 Task: Reply to email with the signature Bethany Lewis with the subject 'Appointment reminder' from softage.1@softage.net with the message 'Could you please provide feedback on the latest version of the project timeline?'
Action: Mouse moved to (1114, 279)
Screenshot: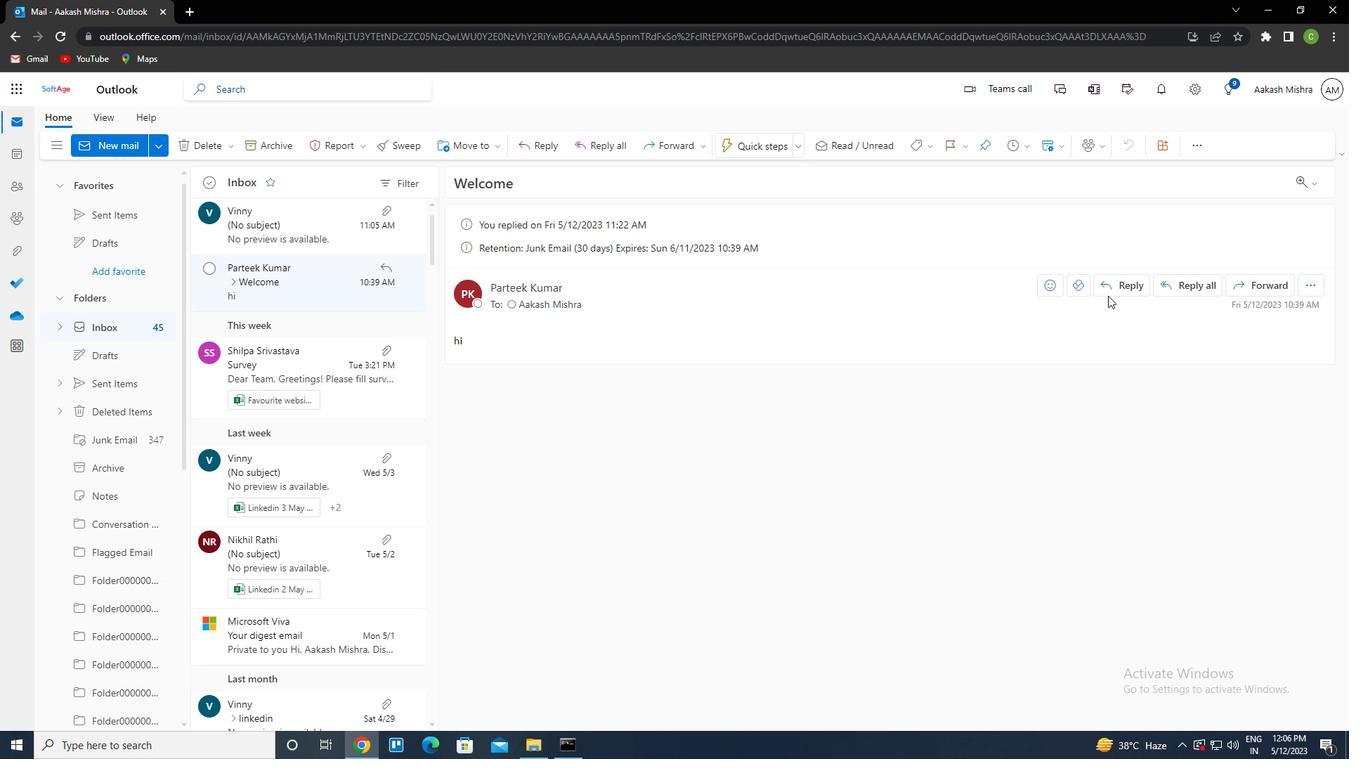 
Action: Mouse pressed left at (1114, 279)
Screenshot: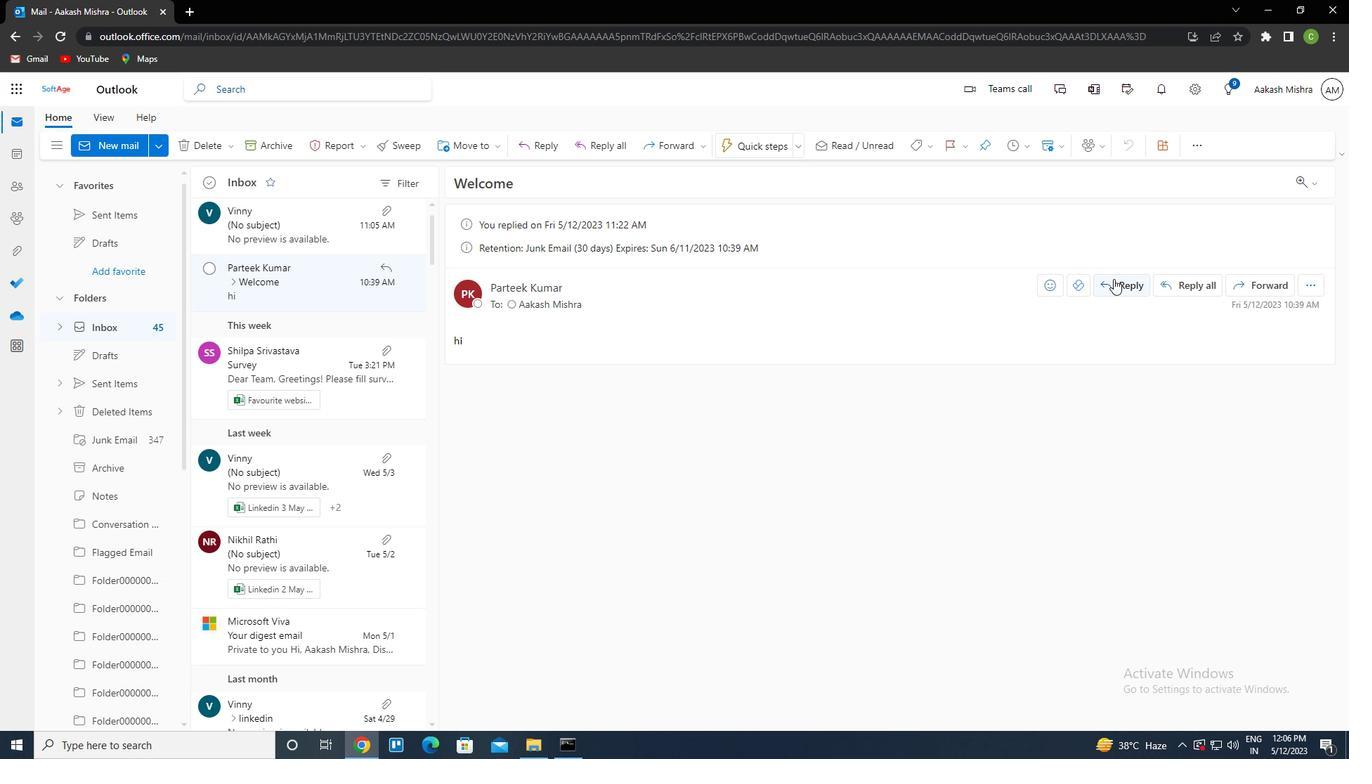 
Action: Mouse moved to (920, 153)
Screenshot: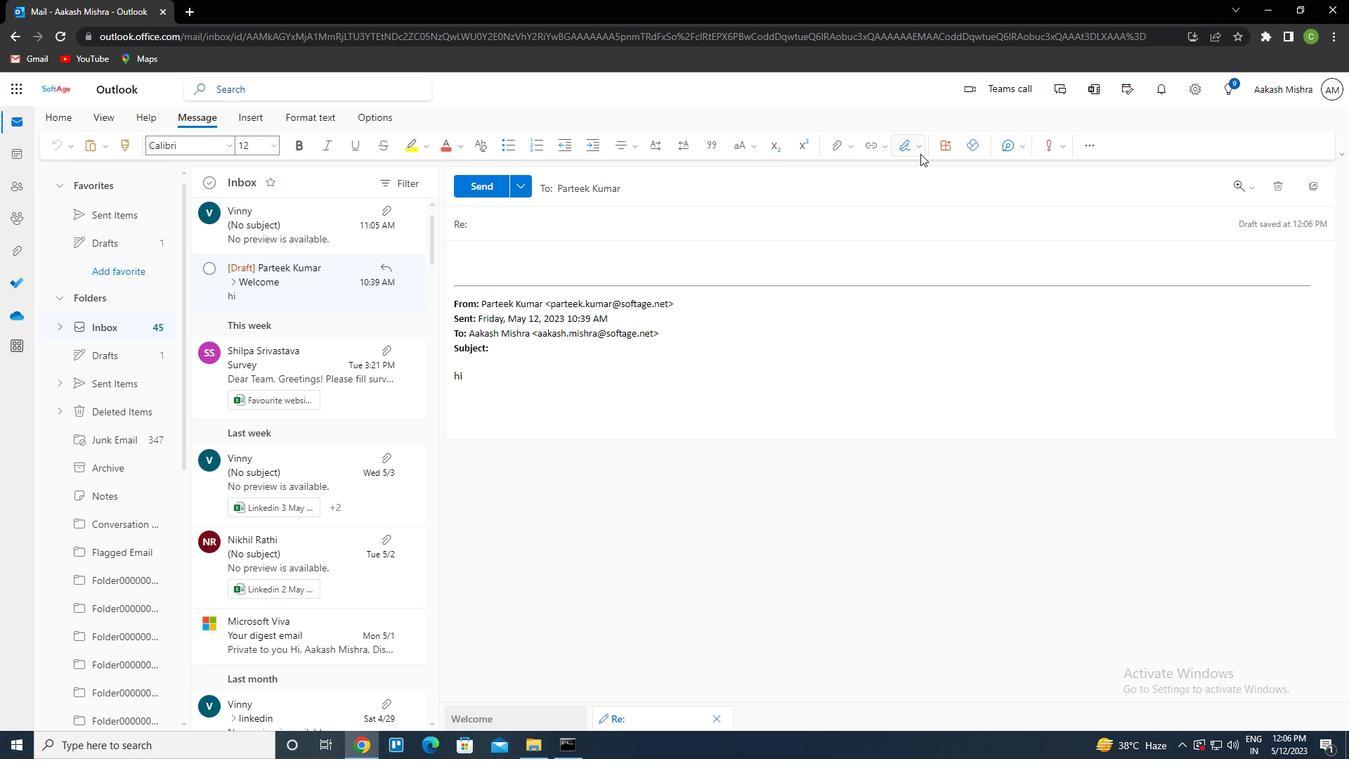 
Action: Mouse pressed left at (920, 153)
Screenshot: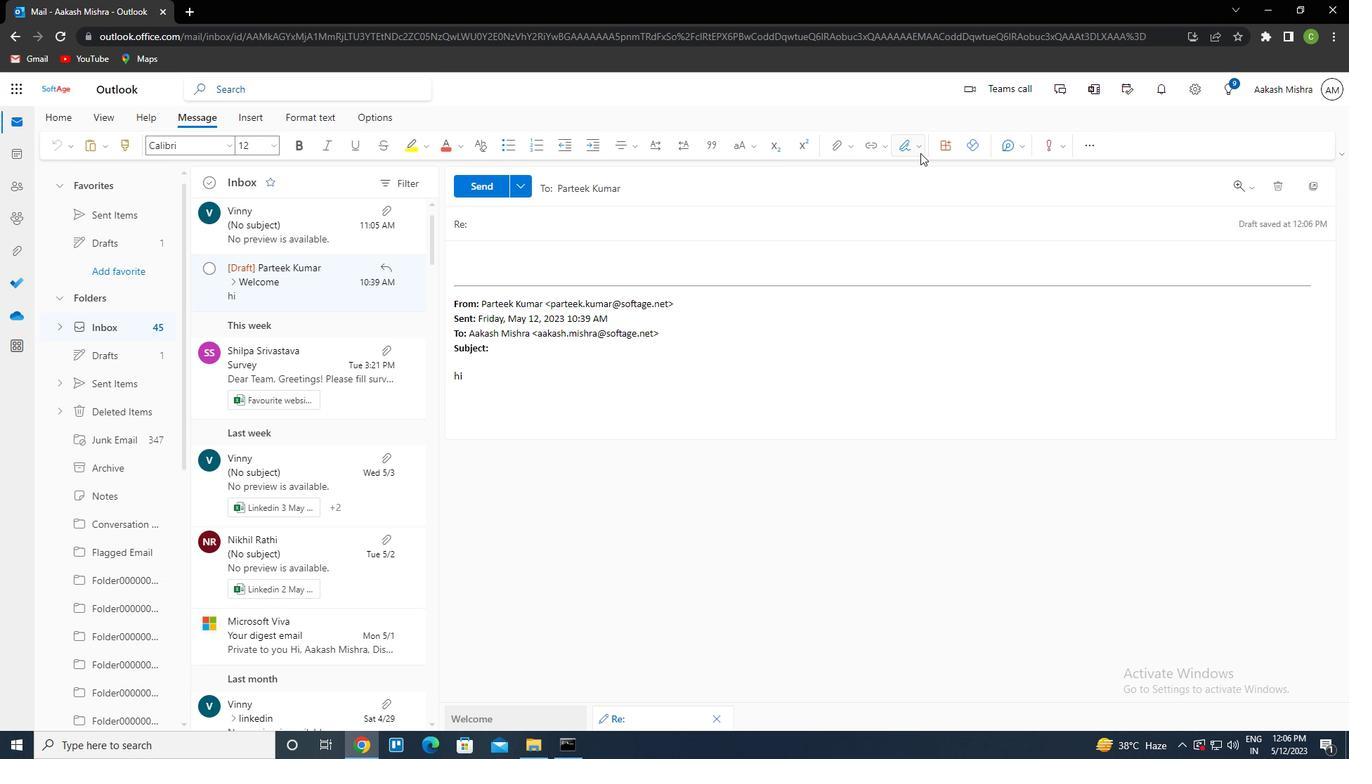 
Action: Mouse moved to (854, 605)
Screenshot: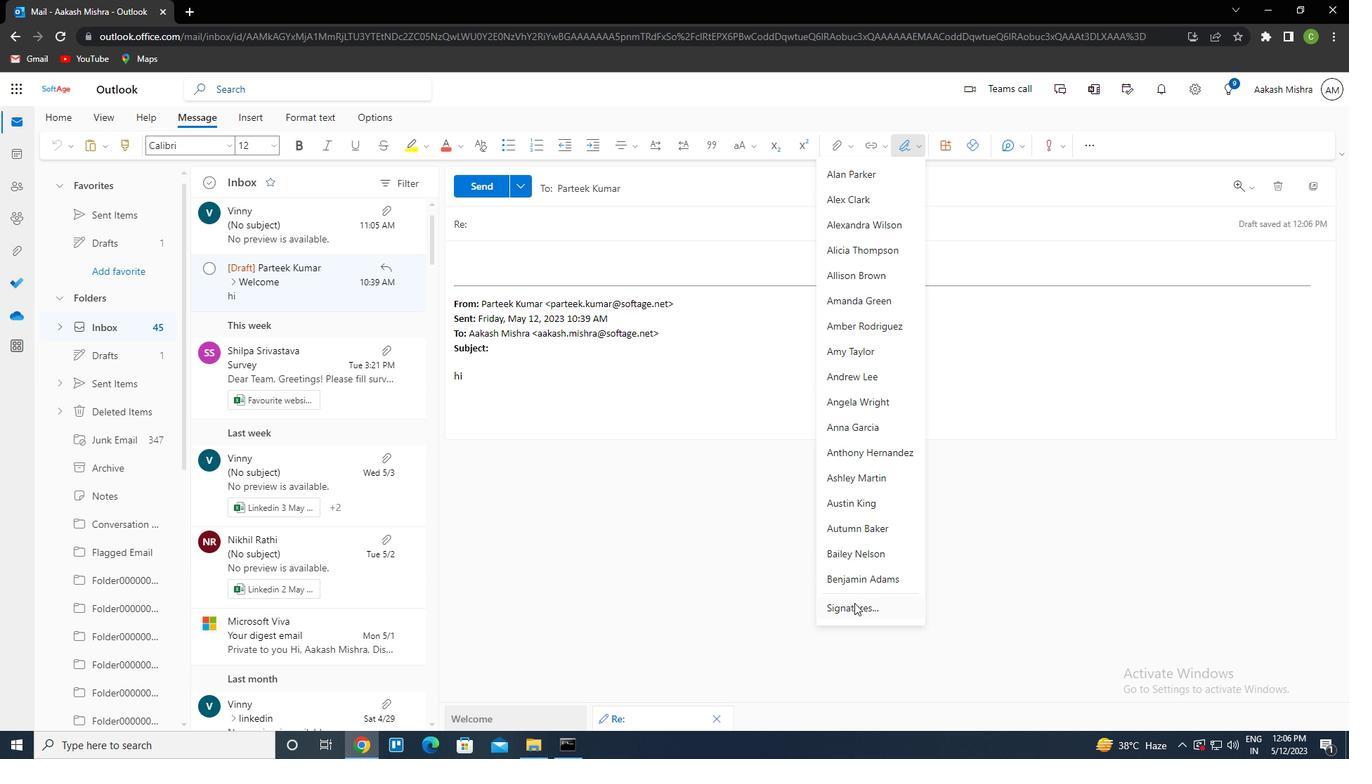 
Action: Mouse pressed left at (854, 605)
Screenshot: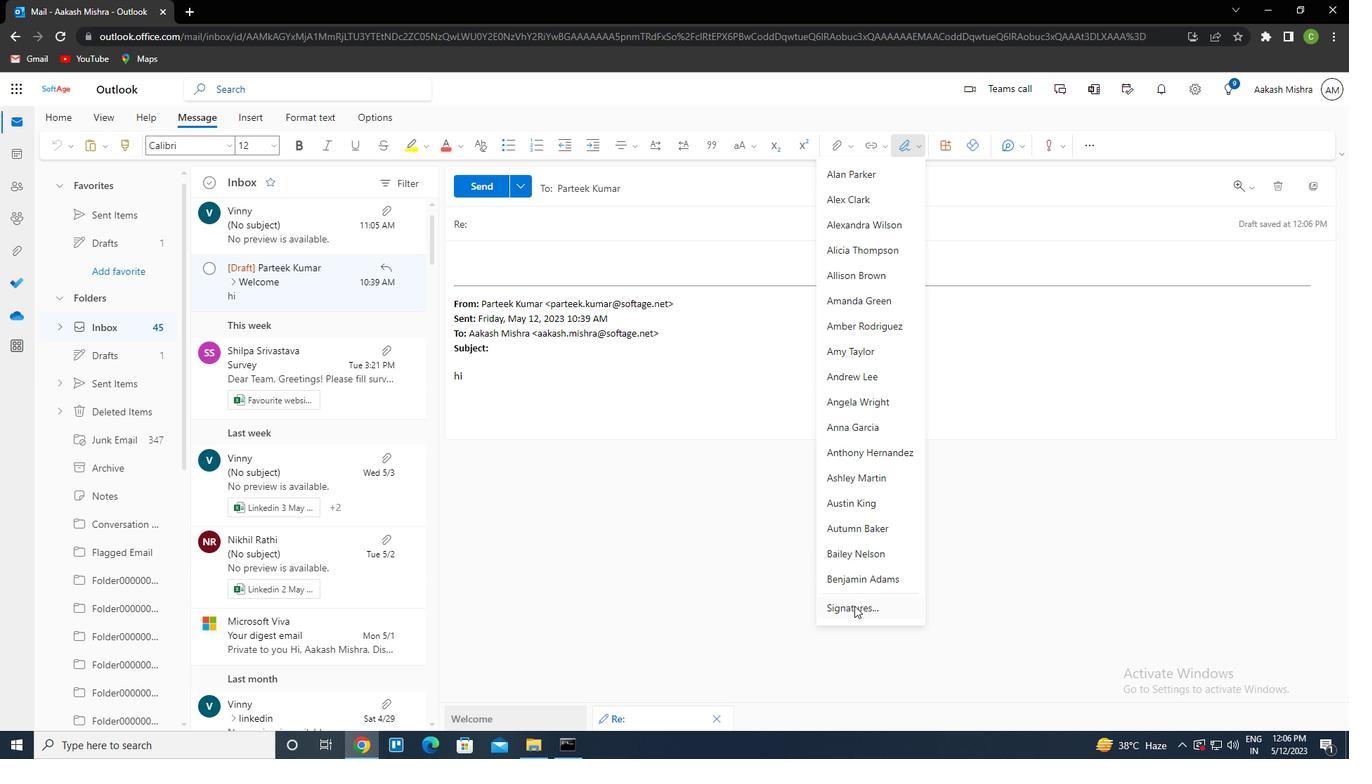 
Action: Mouse moved to (600, 232)
Screenshot: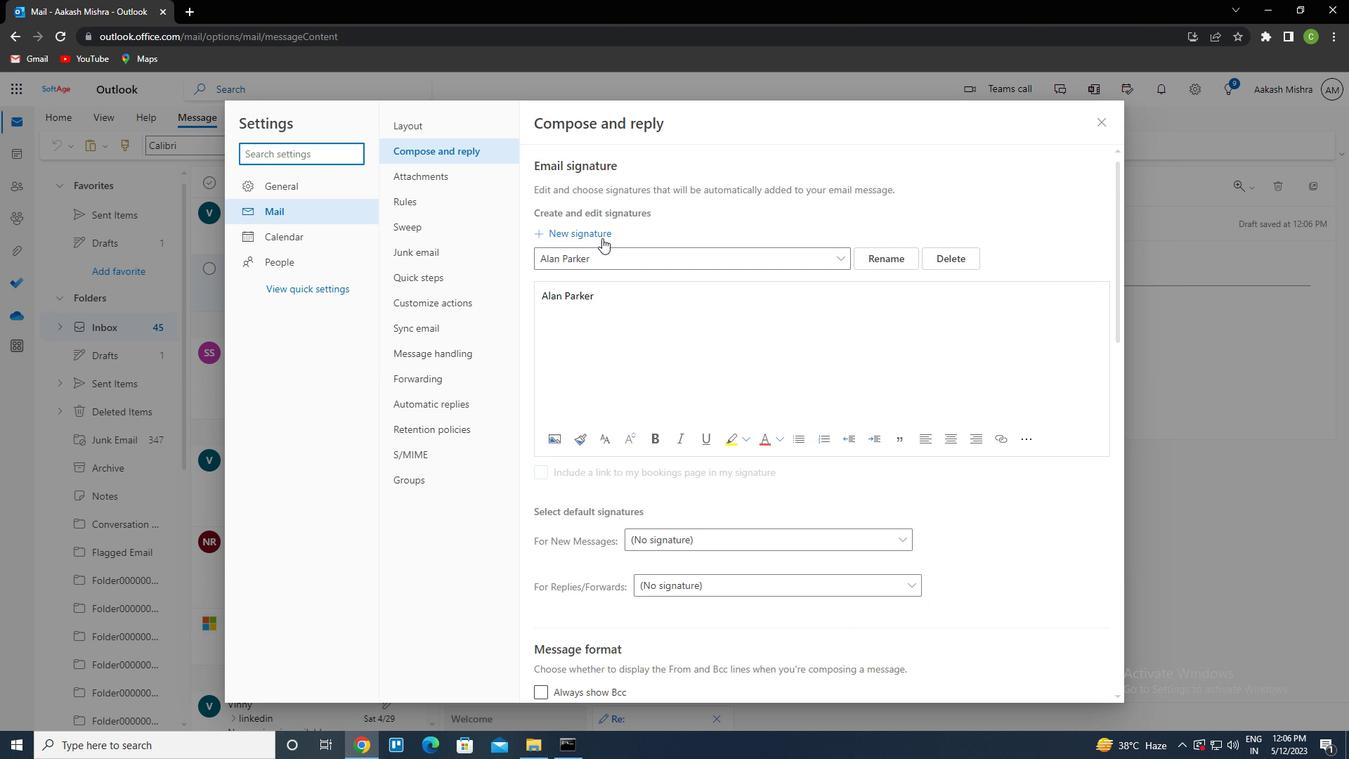 
Action: Mouse pressed left at (600, 232)
Screenshot: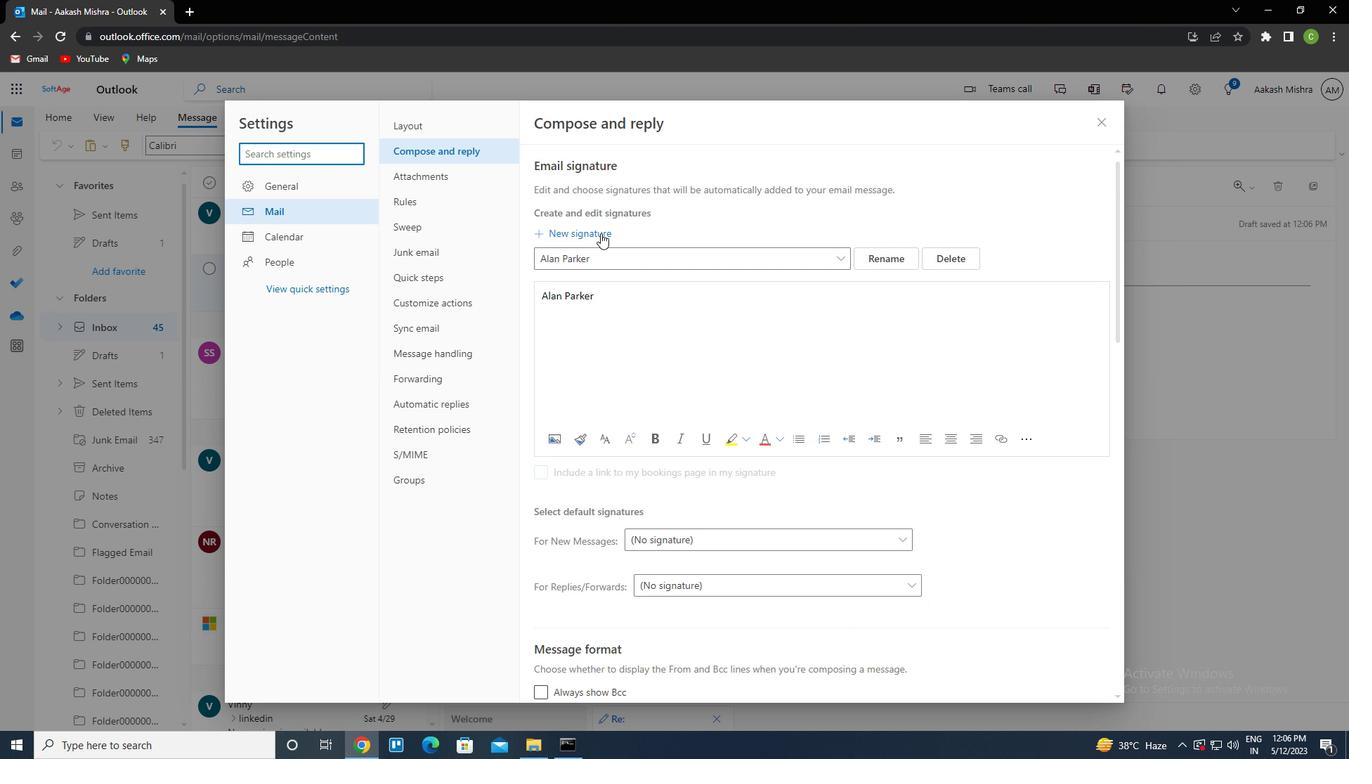 
Action: Mouse moved to (611, 257)
Screenshot: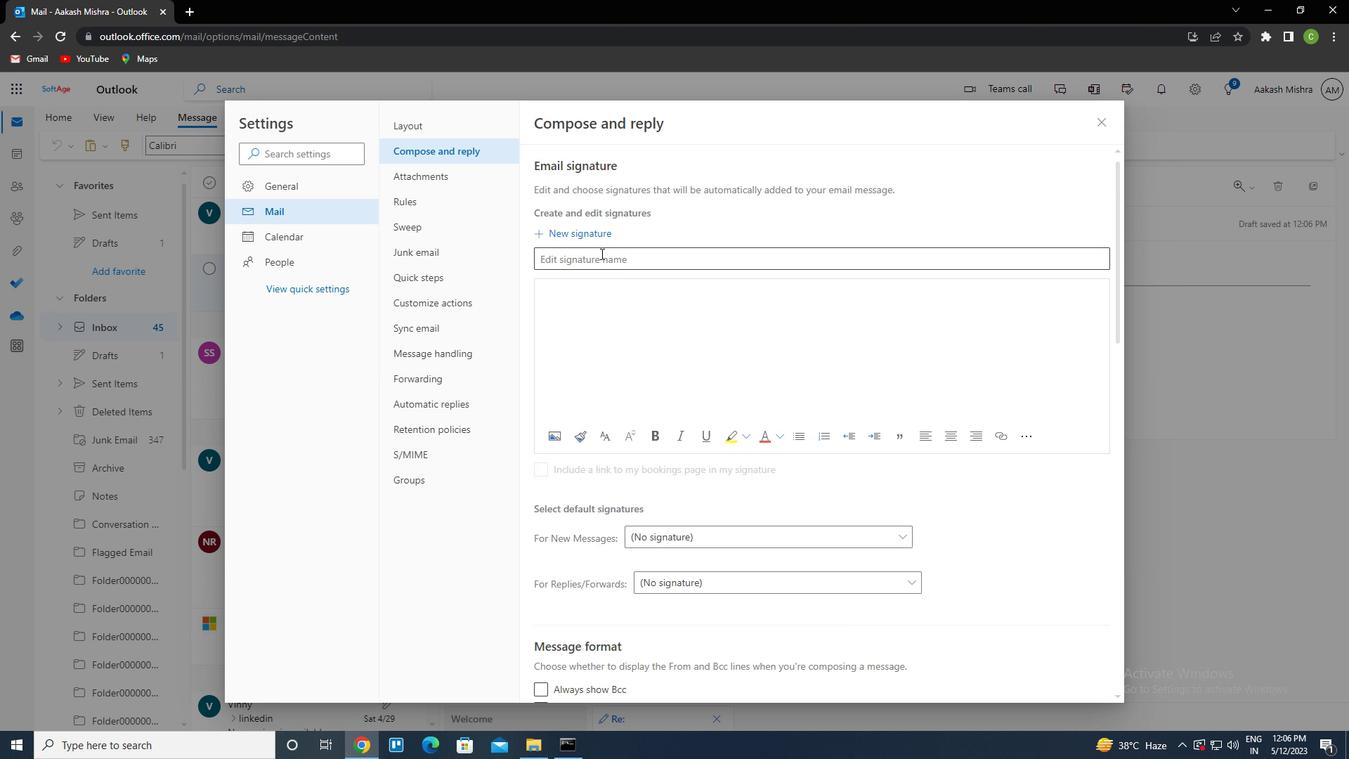 
Action: Mouse pressed left at (611, 257)
Screenshot: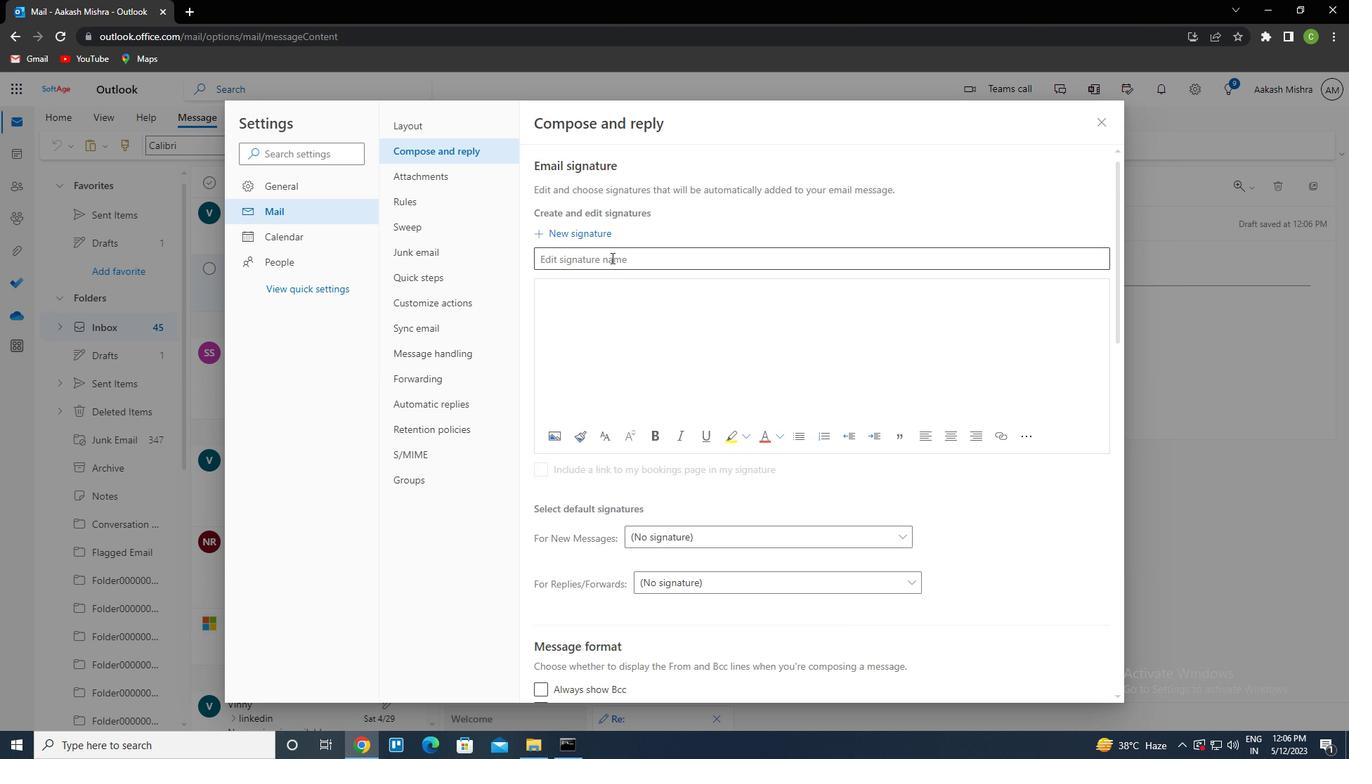 
Action: Key pressed <Key.caps_lock>b<Key.caps_lock>ethany<Key.space><Key.caps_lock>l<Key.caps_lock>ewis
Screenshot: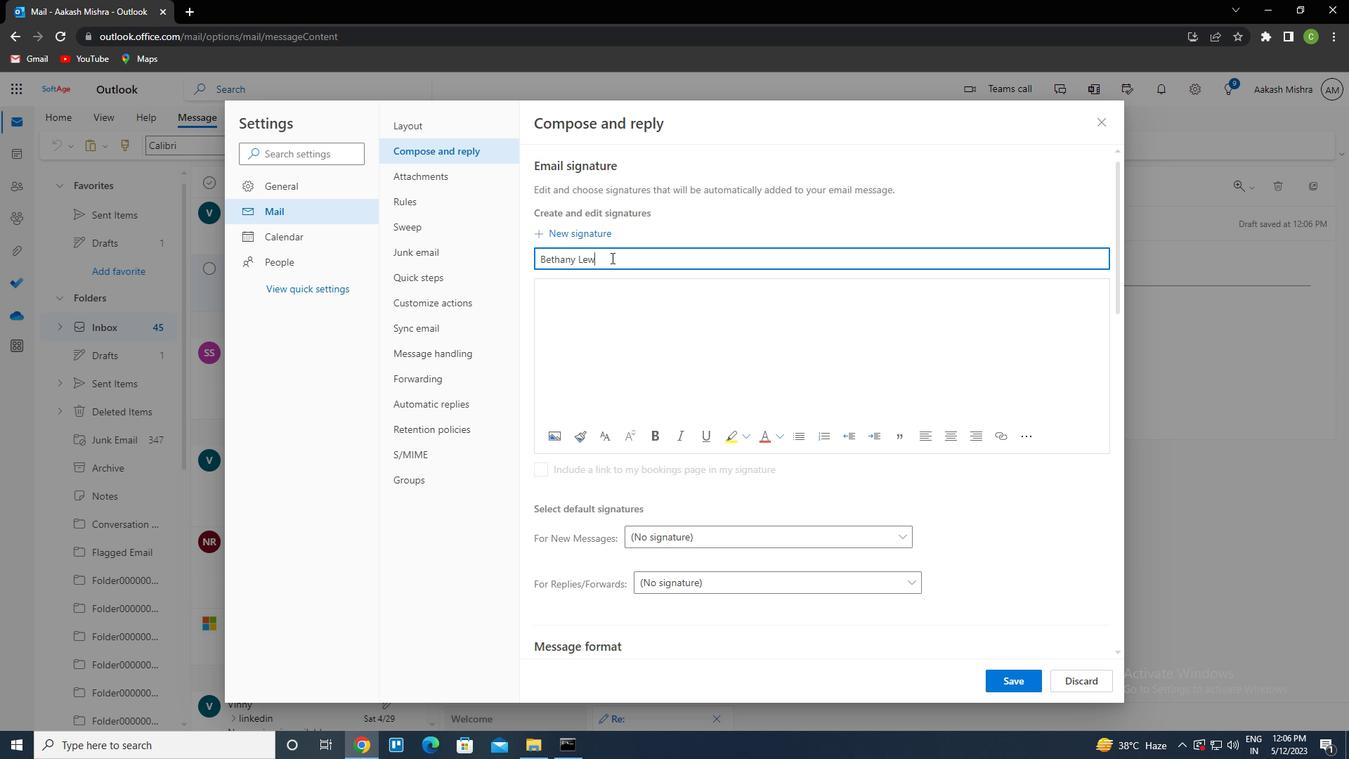 
Action: Mouse moved to (601, 291)
Screenshot: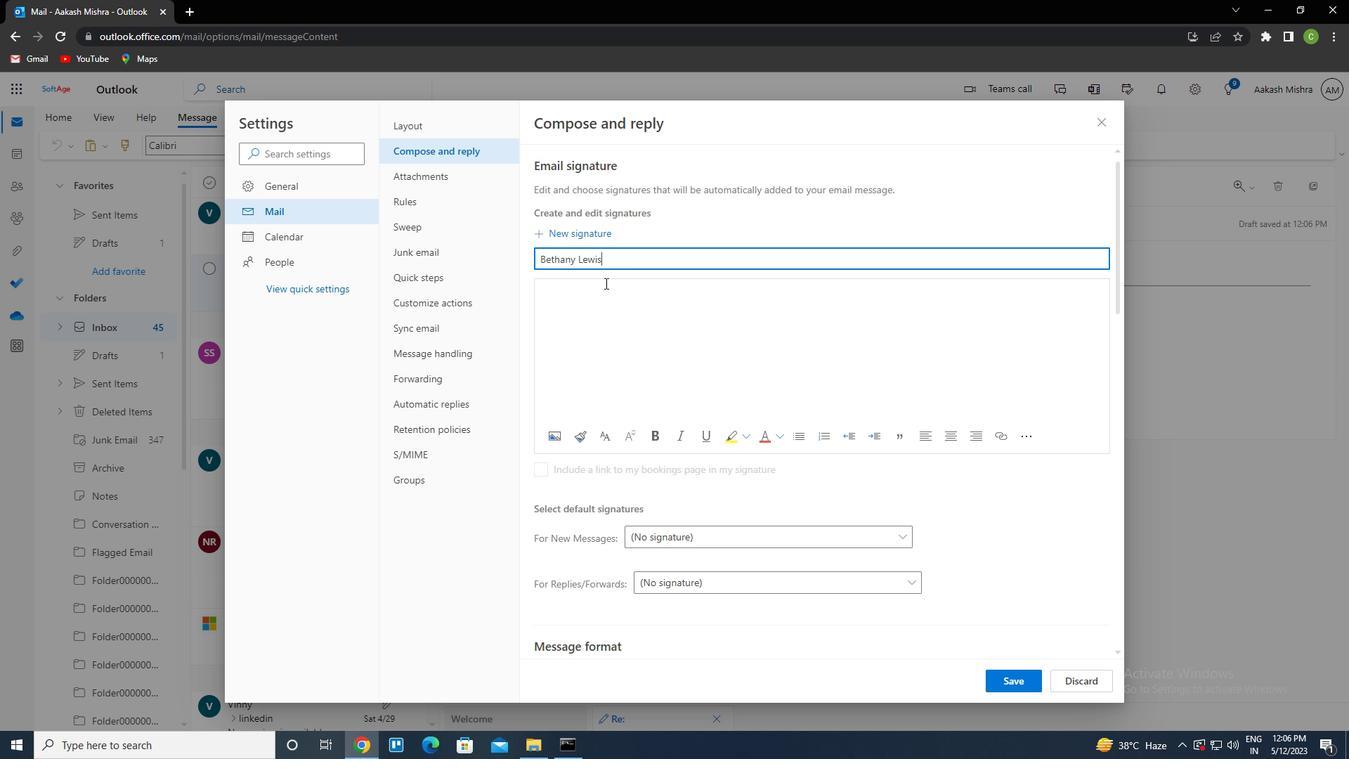 
Action: Mouse pressed left at (601, 291)
Screenshot: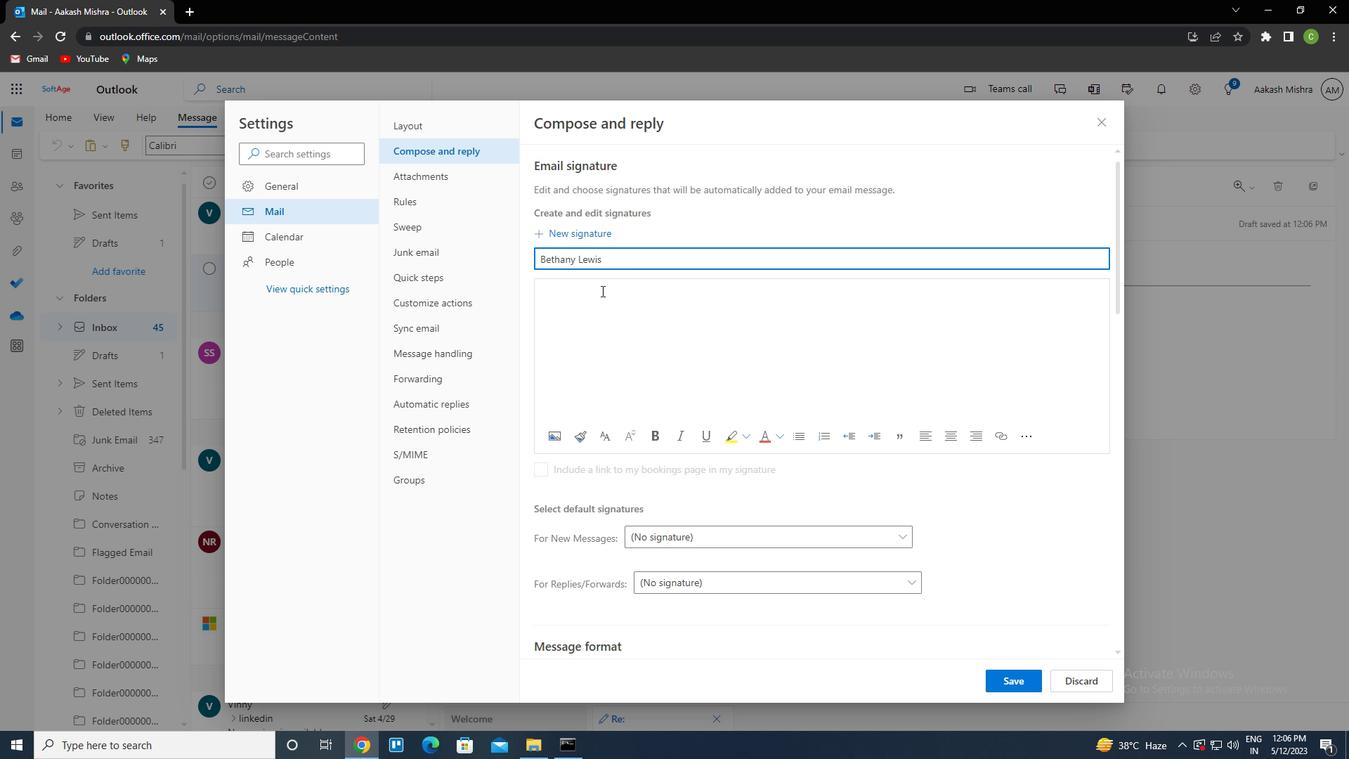 
Action: Key pressed <Key.caps_lock>b<Key.caps_lock>ethany<Key.space><Key.caps_lock>l<Key.caps_lock>ewis
Screenshot: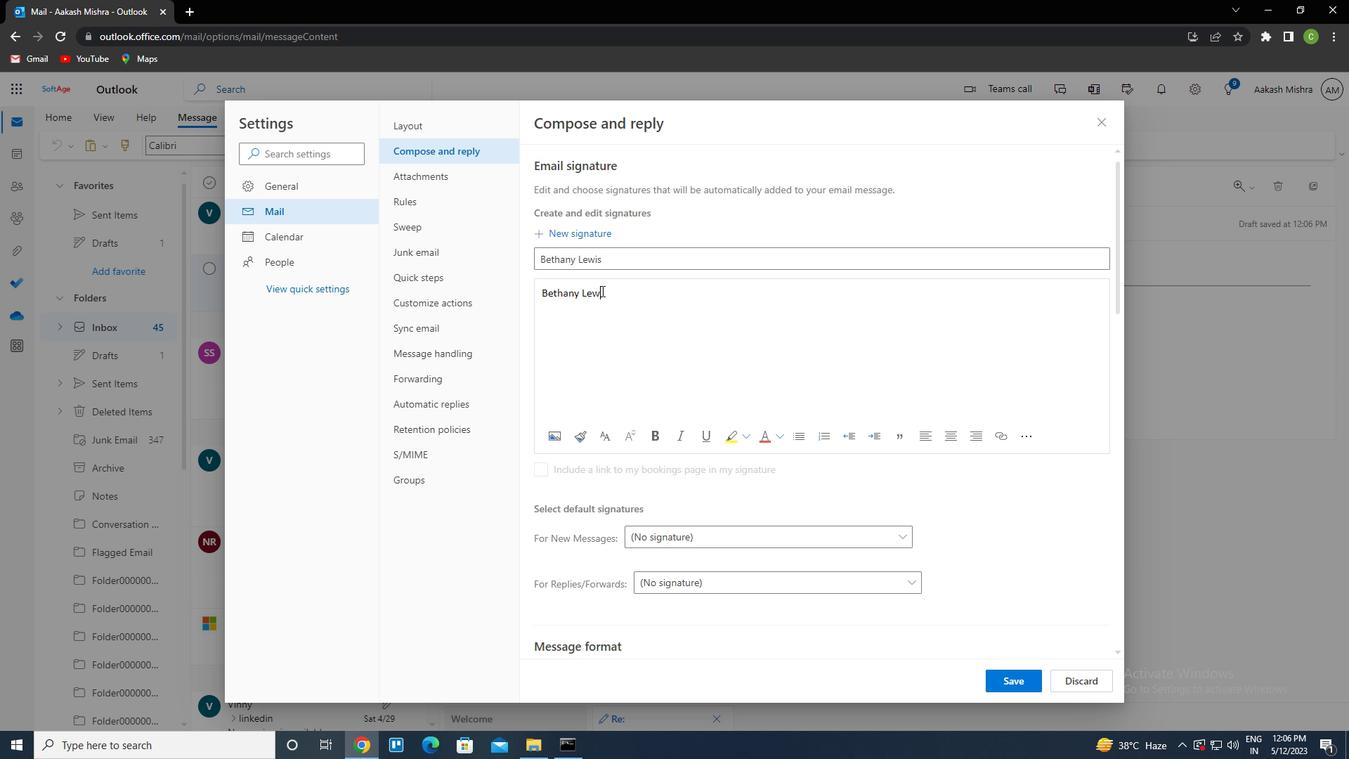 
Action: Mouse moved to (1019, 675)
Screenshot: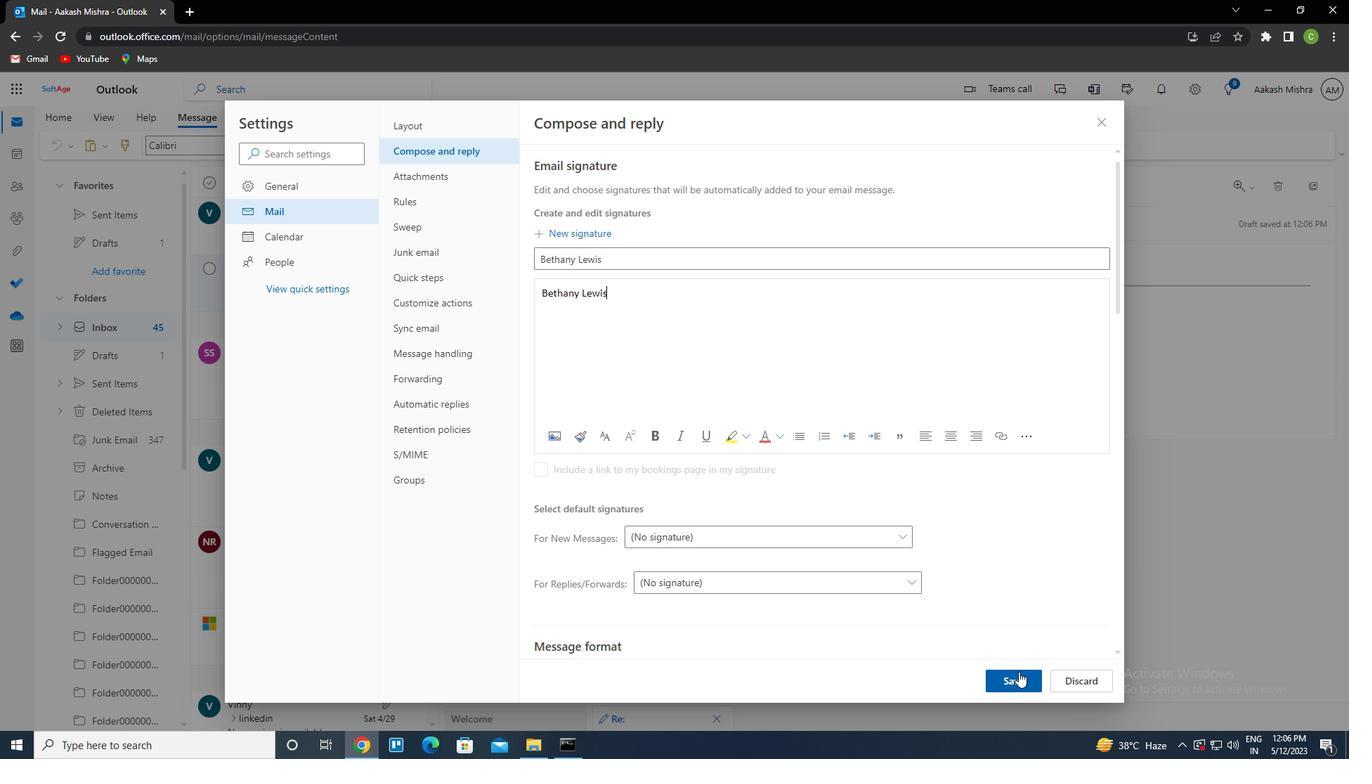 
Action: Mouse pressed left at (1019, 675)
Screenshot: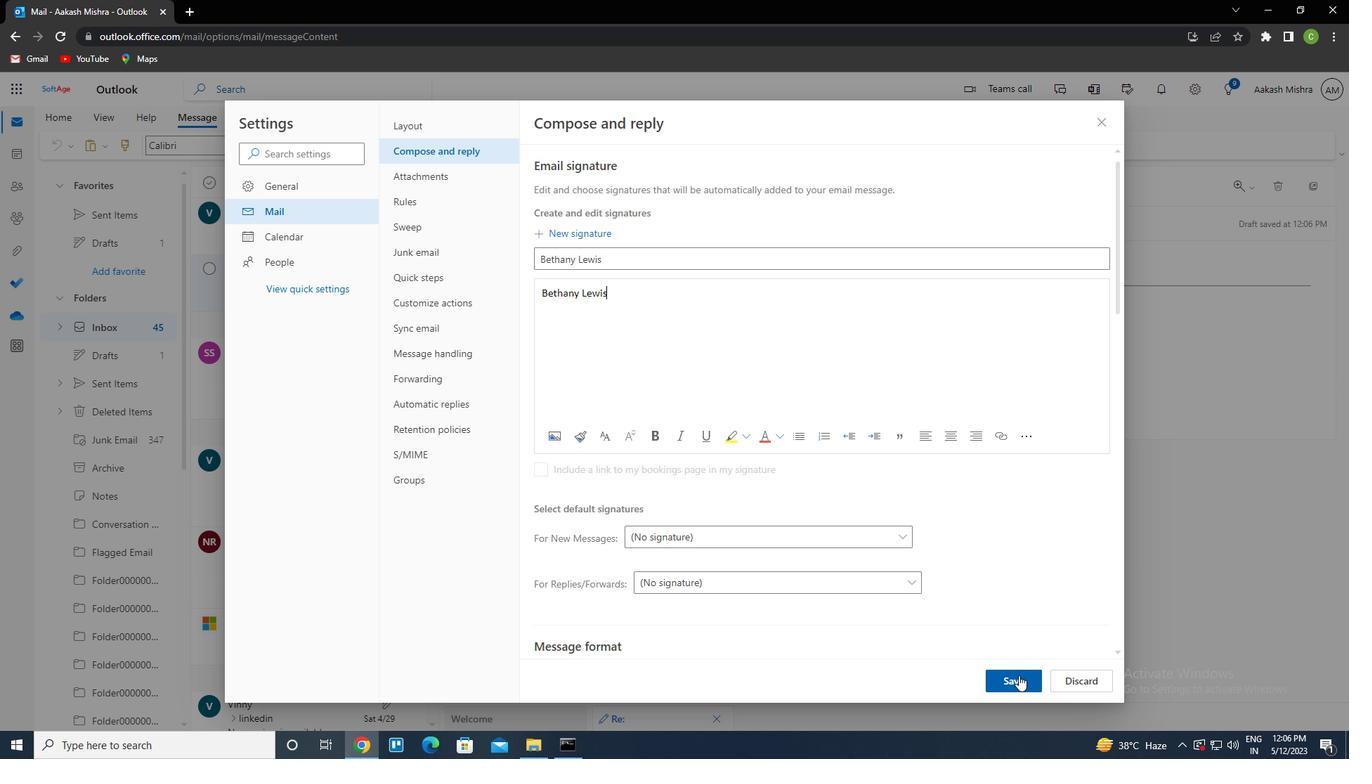 
Action: Mouse moved to (1105, 126)
Screenshot: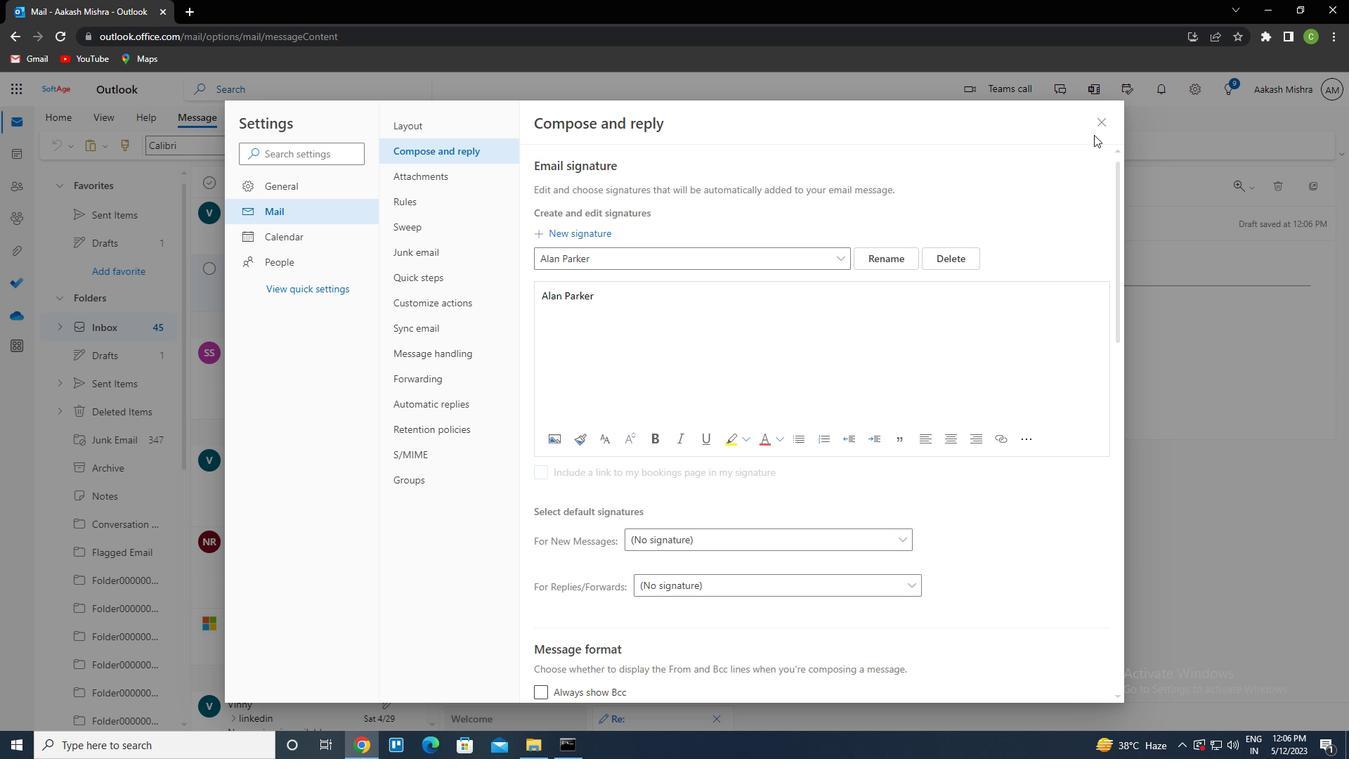
Action: Mouse pressed left at (1105, 126)
Screenshot: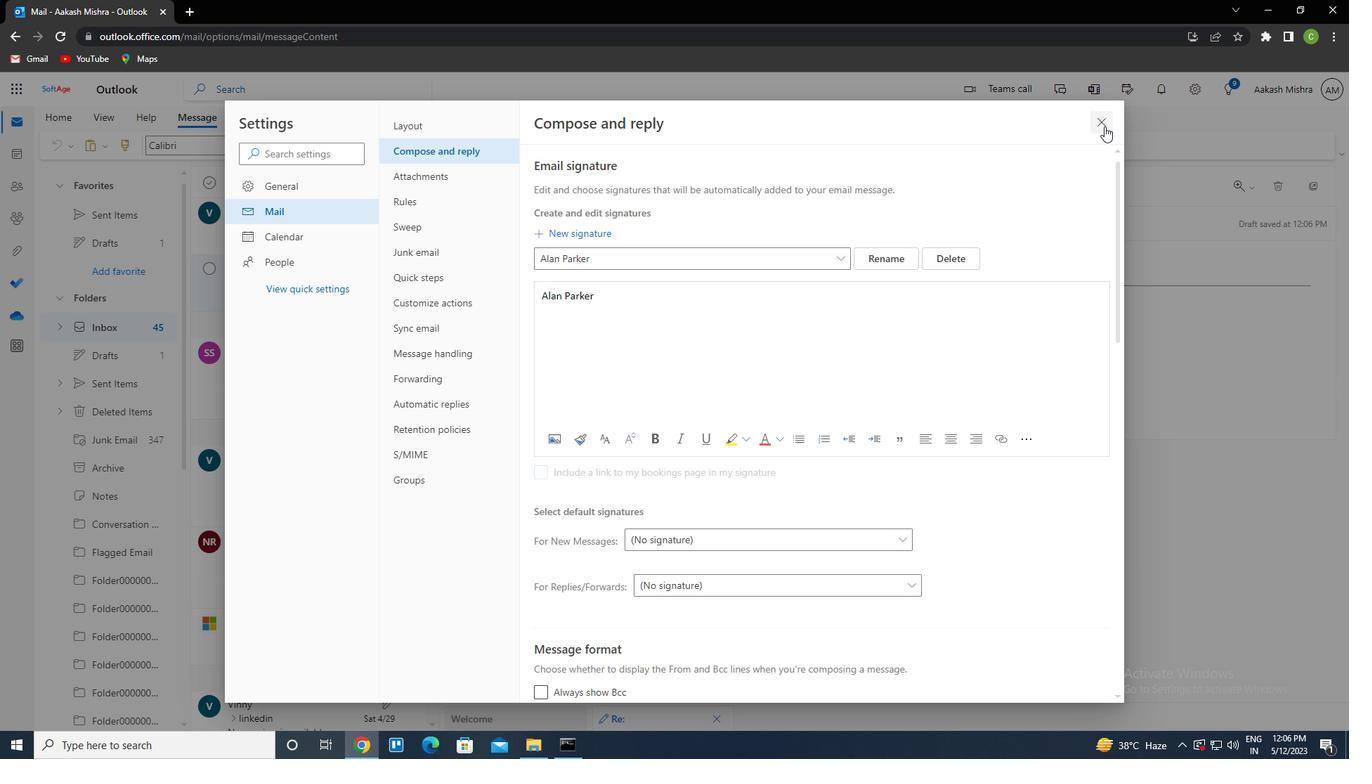 
Action: Mouse moved to (504, 218)
Screenshot: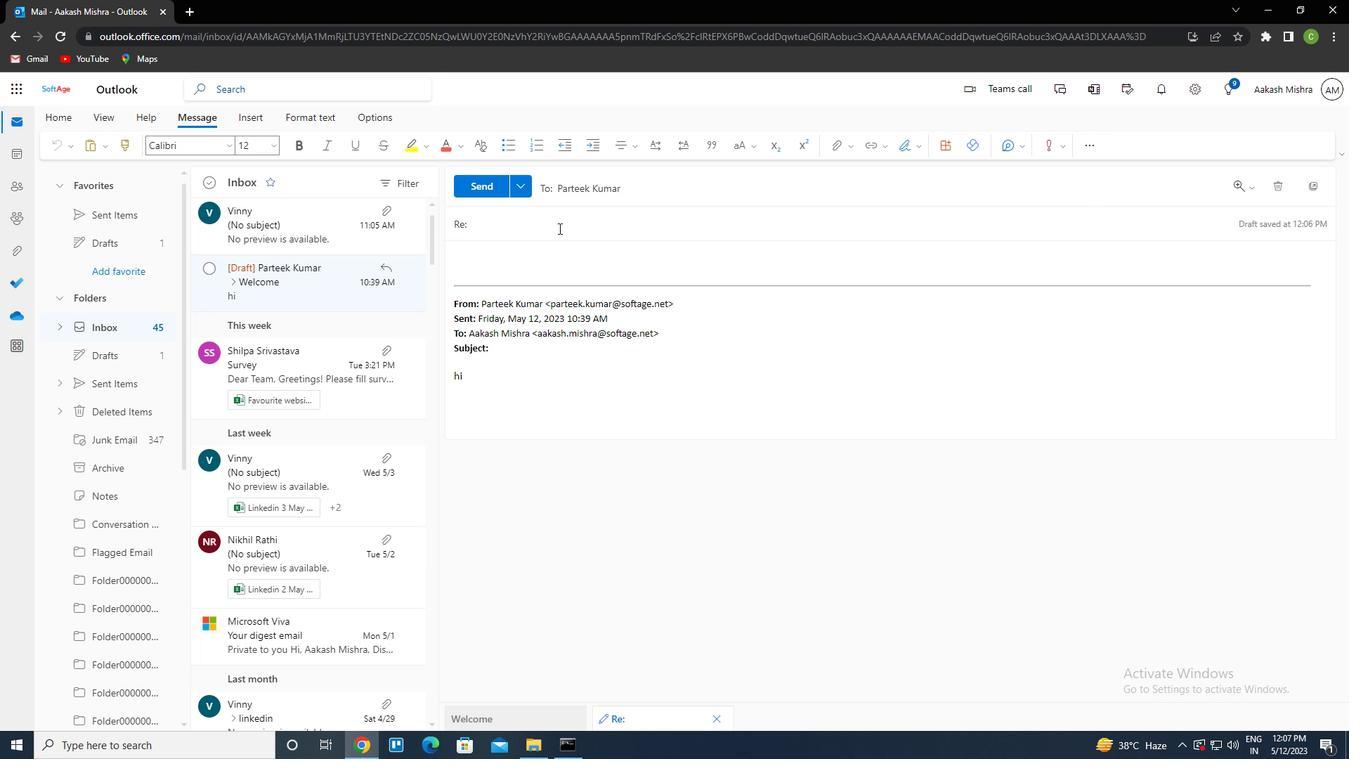 
Action: Mouse pressed left at (504, 218)
Screenshot: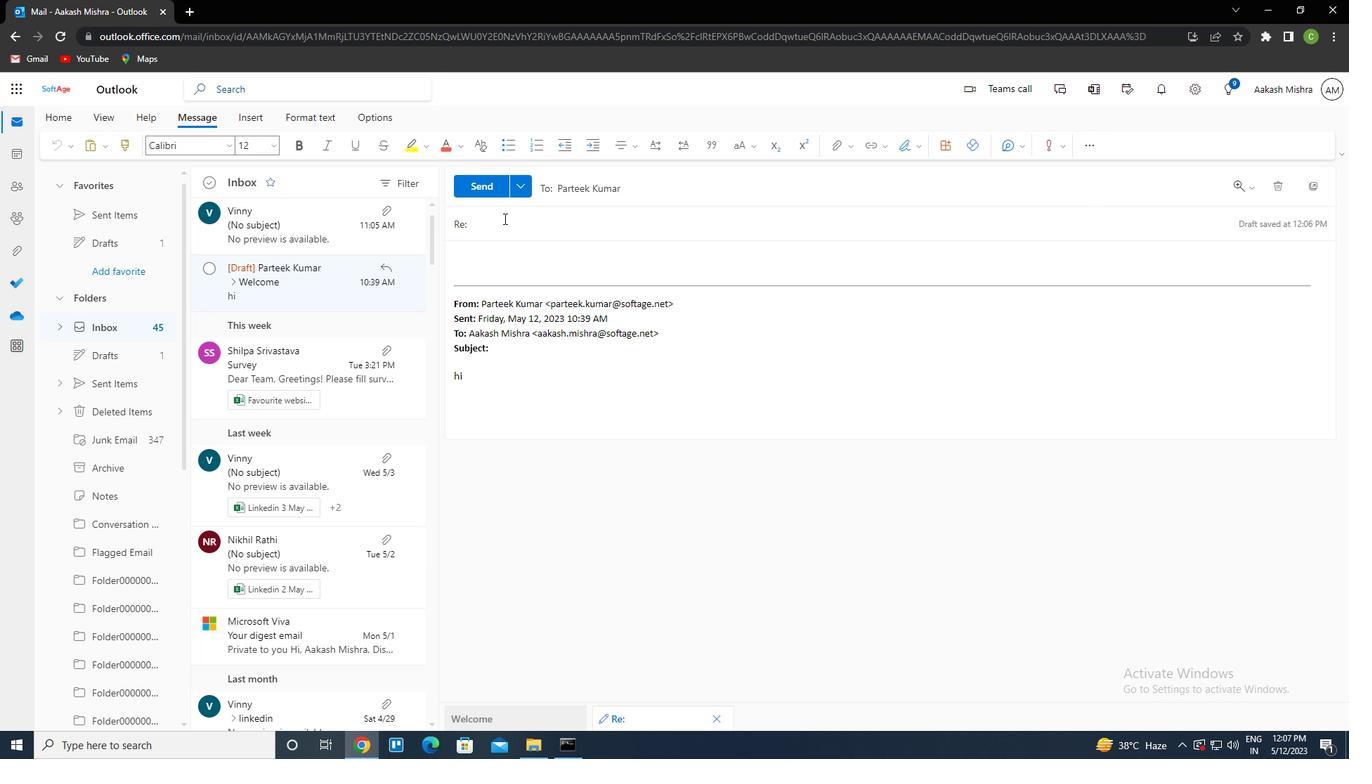 
Action: Key pressed <Key.caps_lock>a<Key.caps_lock>ppointment<Key.space>reminder<Key.tab><Key.caps_lock>c<Key.caps_lock>ould<Key.space>you<Key.space>please<Key.space>provide<Key.space>feedback<Key.space>on<Key.space>the<Key.space>latest<Key.space><Key.caps_lock><Key.caps_lock>version<Key.space>of<Key.space>the<Key.space>project<Key.space>timeline
Screenshot: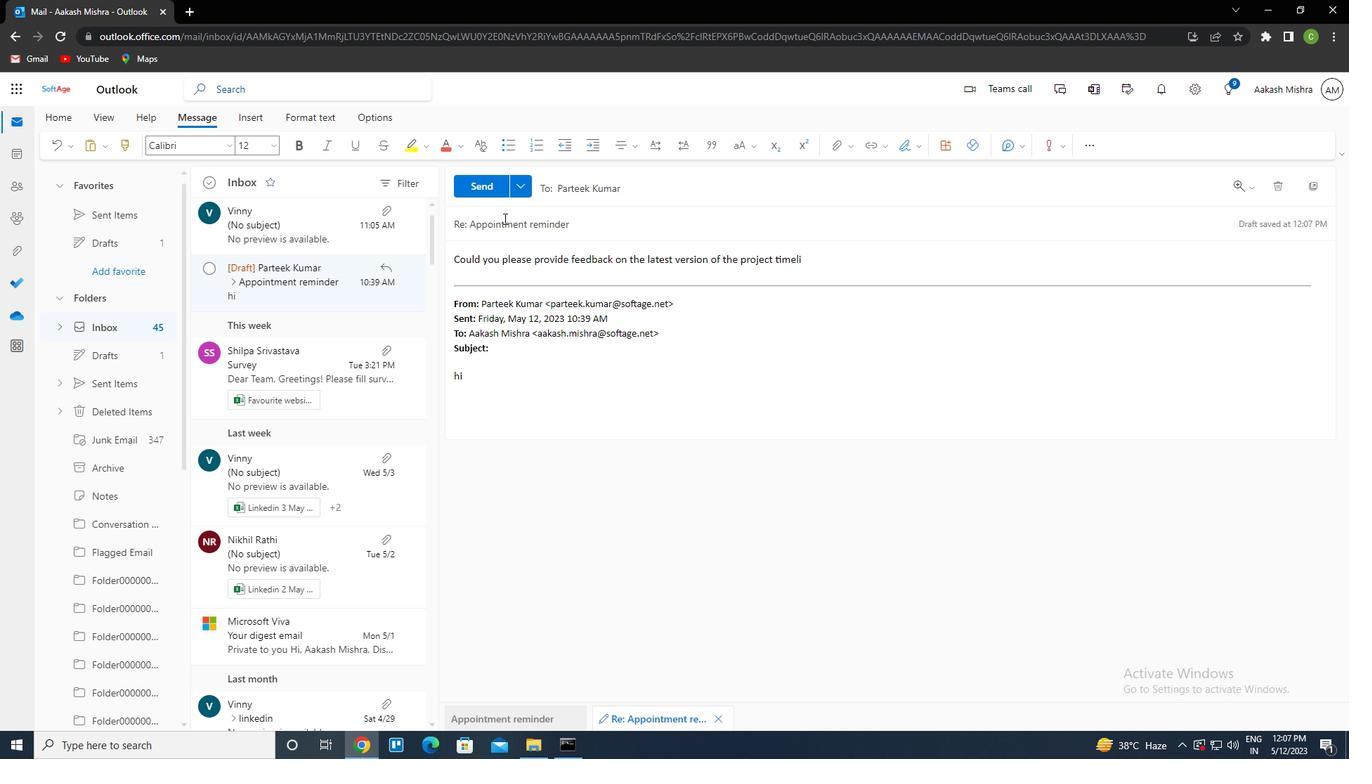 
Action: Mouse moved to (483, 189)
Screenshot: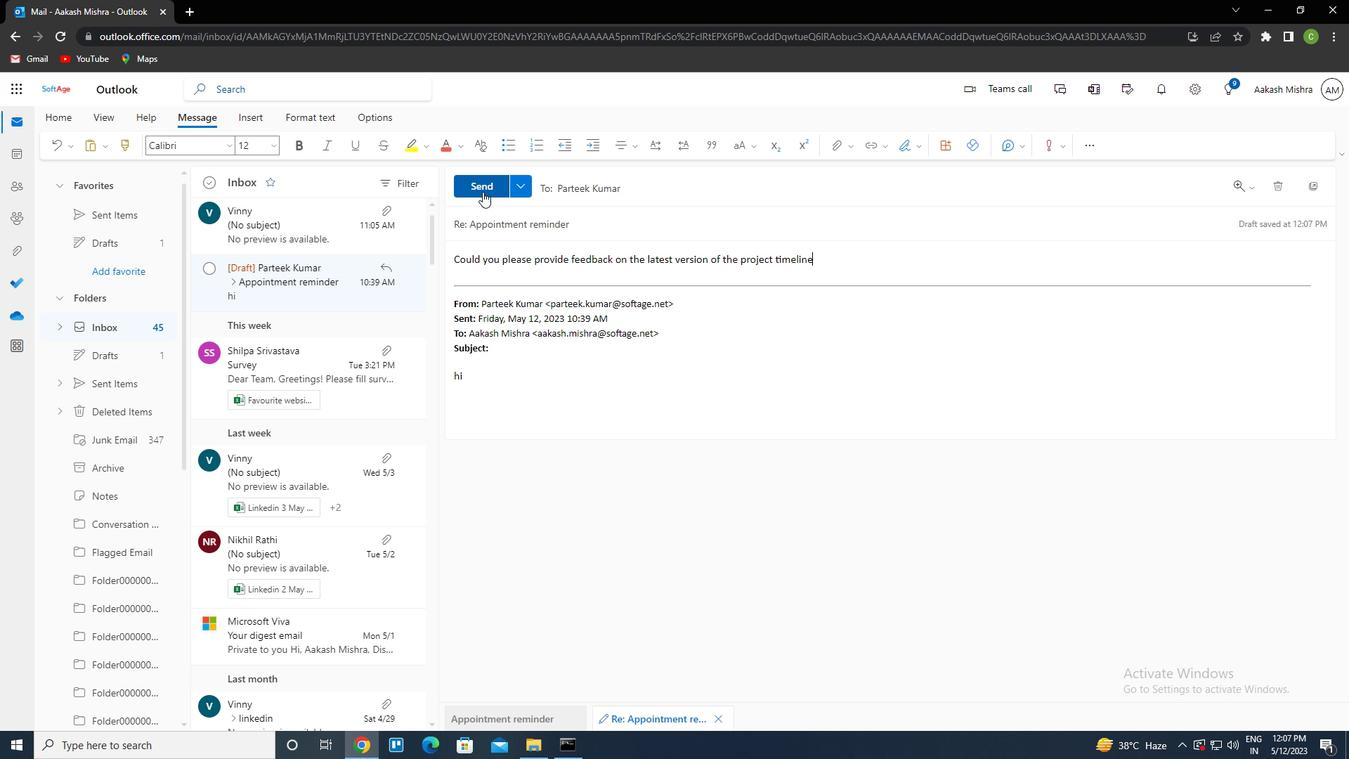 
Action: Mouse pressed left at (483, 189)
Screenshot: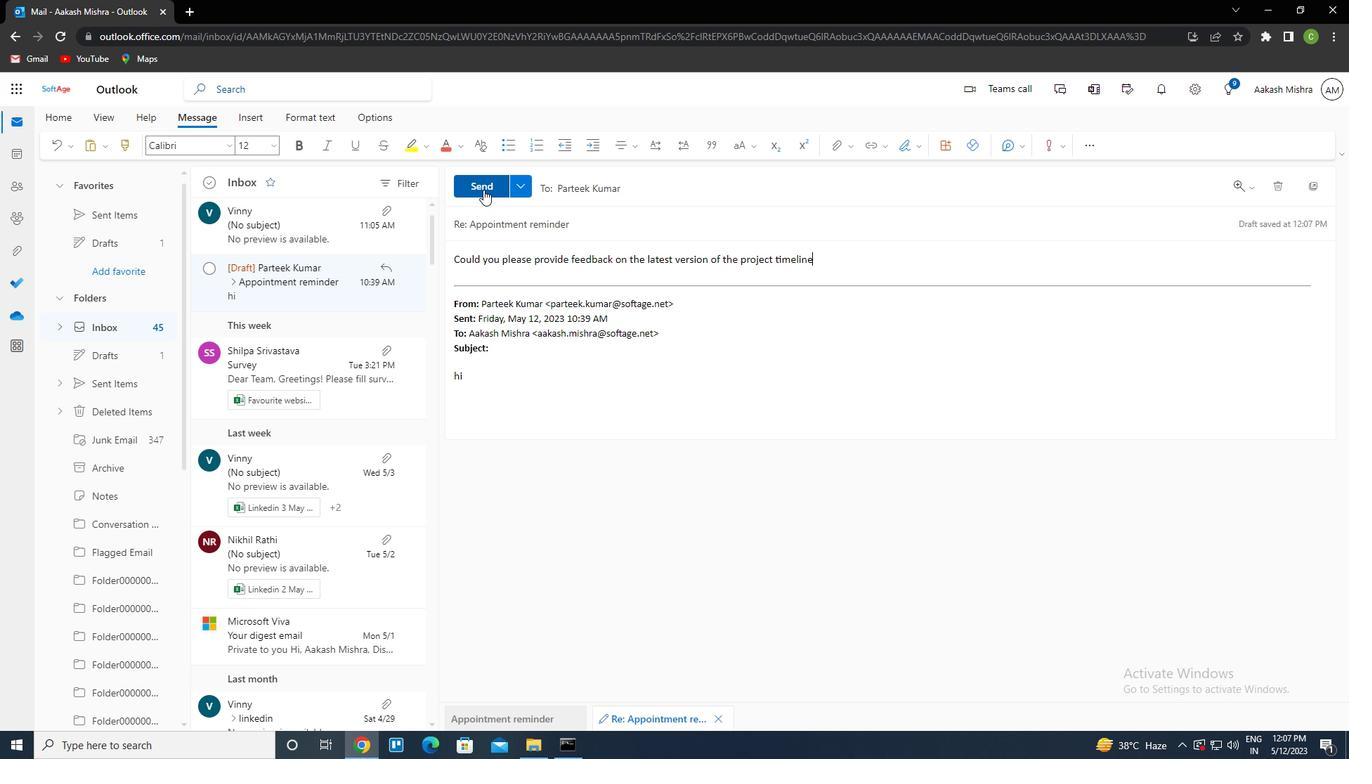 
Action: Mouse moved to (536, 506)
Screenshot: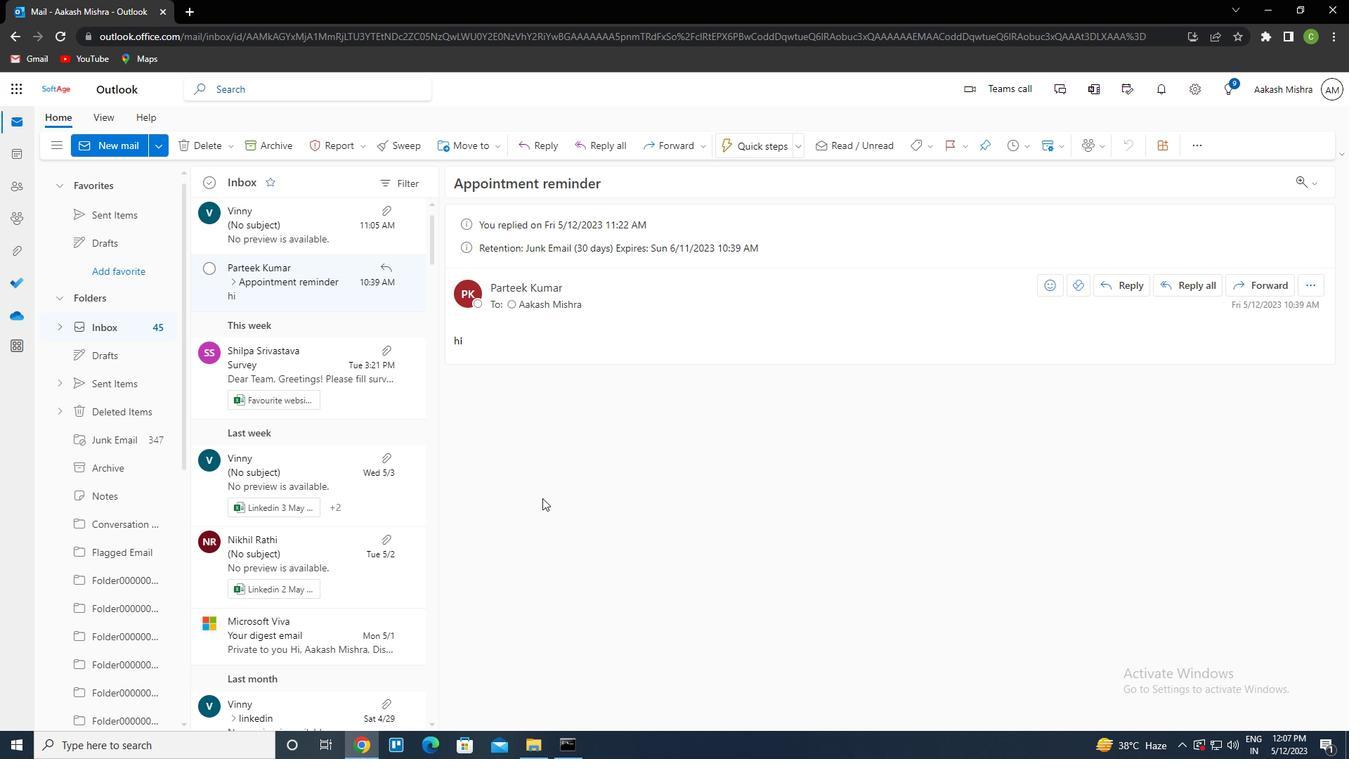 
